 Task: Add a field from the Popular template Effort Level with name Trex.
Action: Mouse moved to (80, 383)
Screenshot: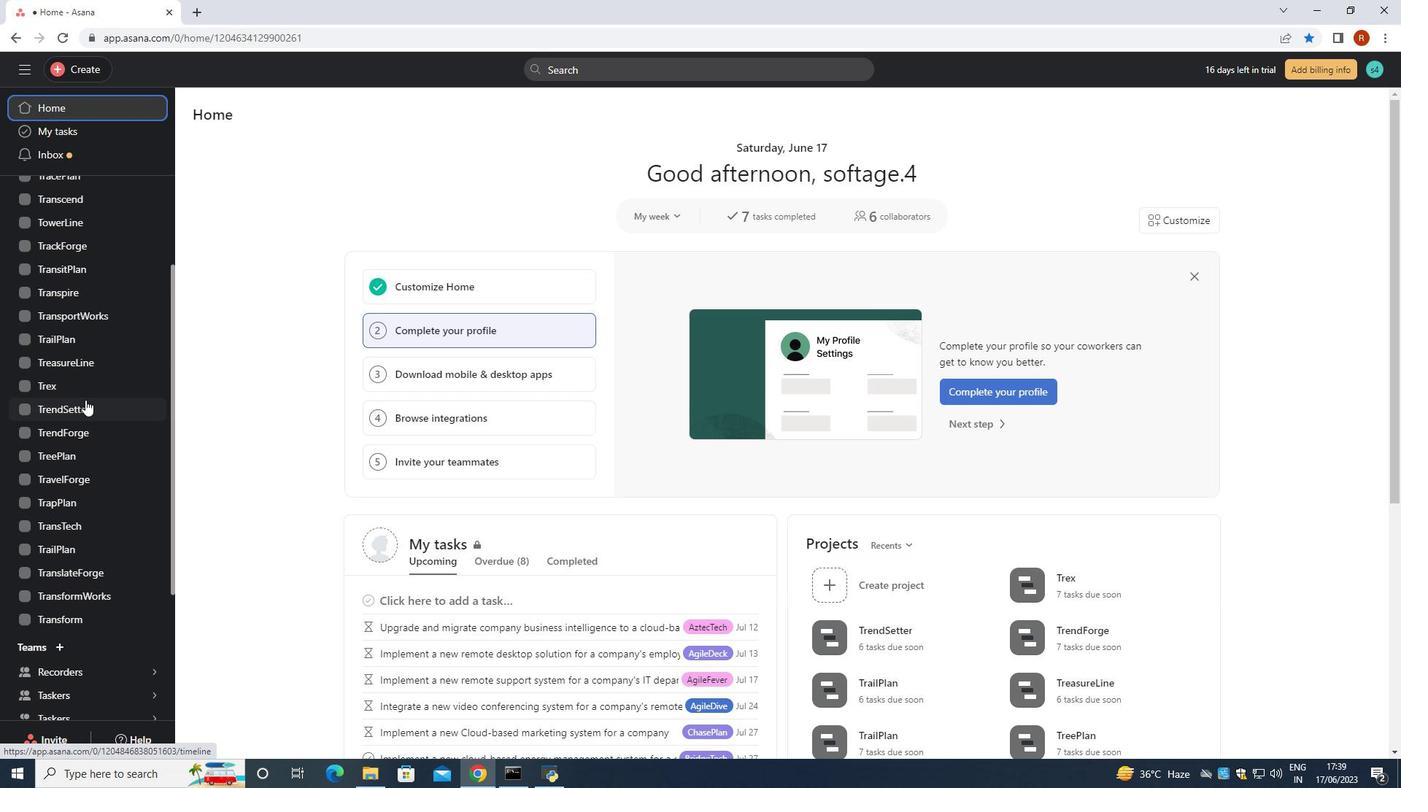 
Action: Mouse pressed left at (80, 383)
Screenshot: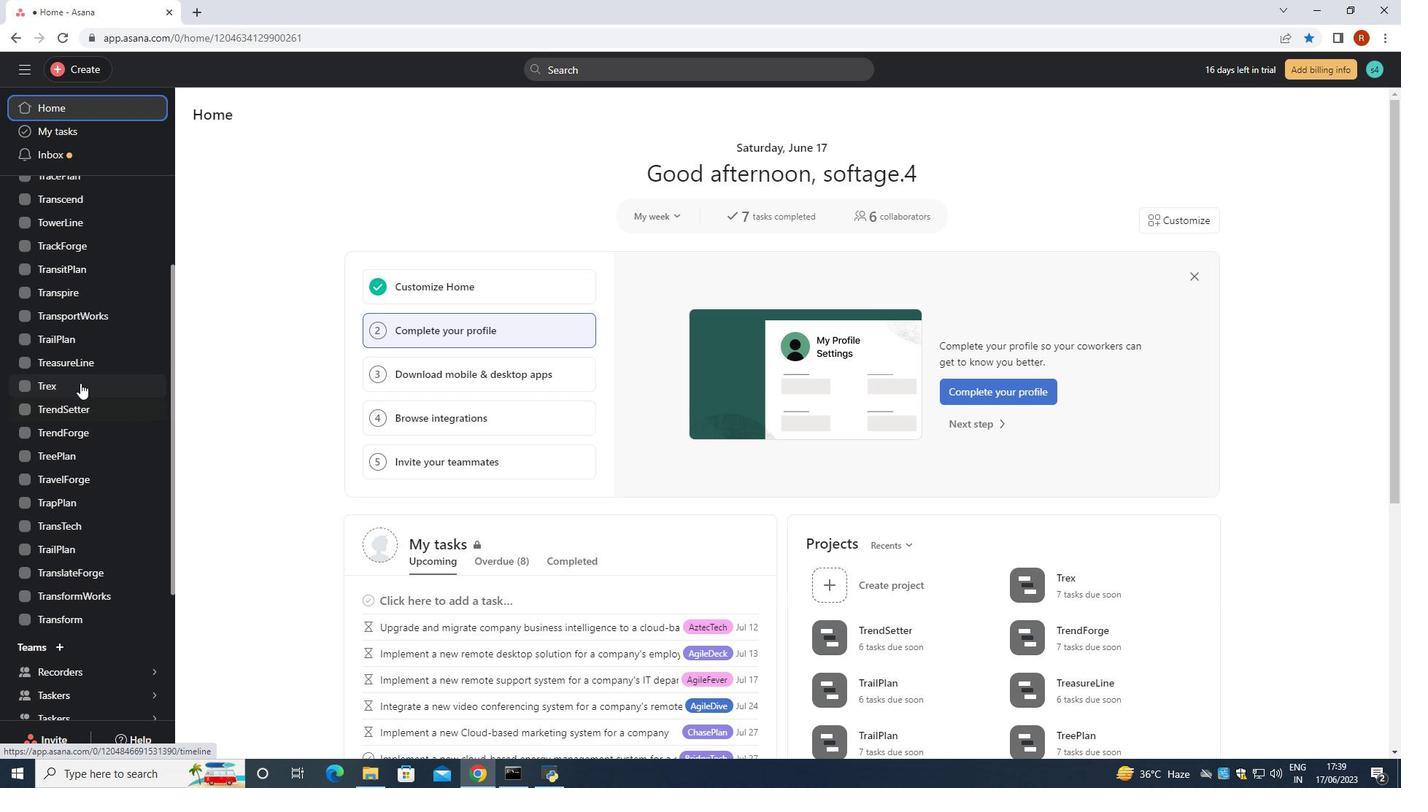 
Action: Mouse moved to (268, 143)
Screenshot: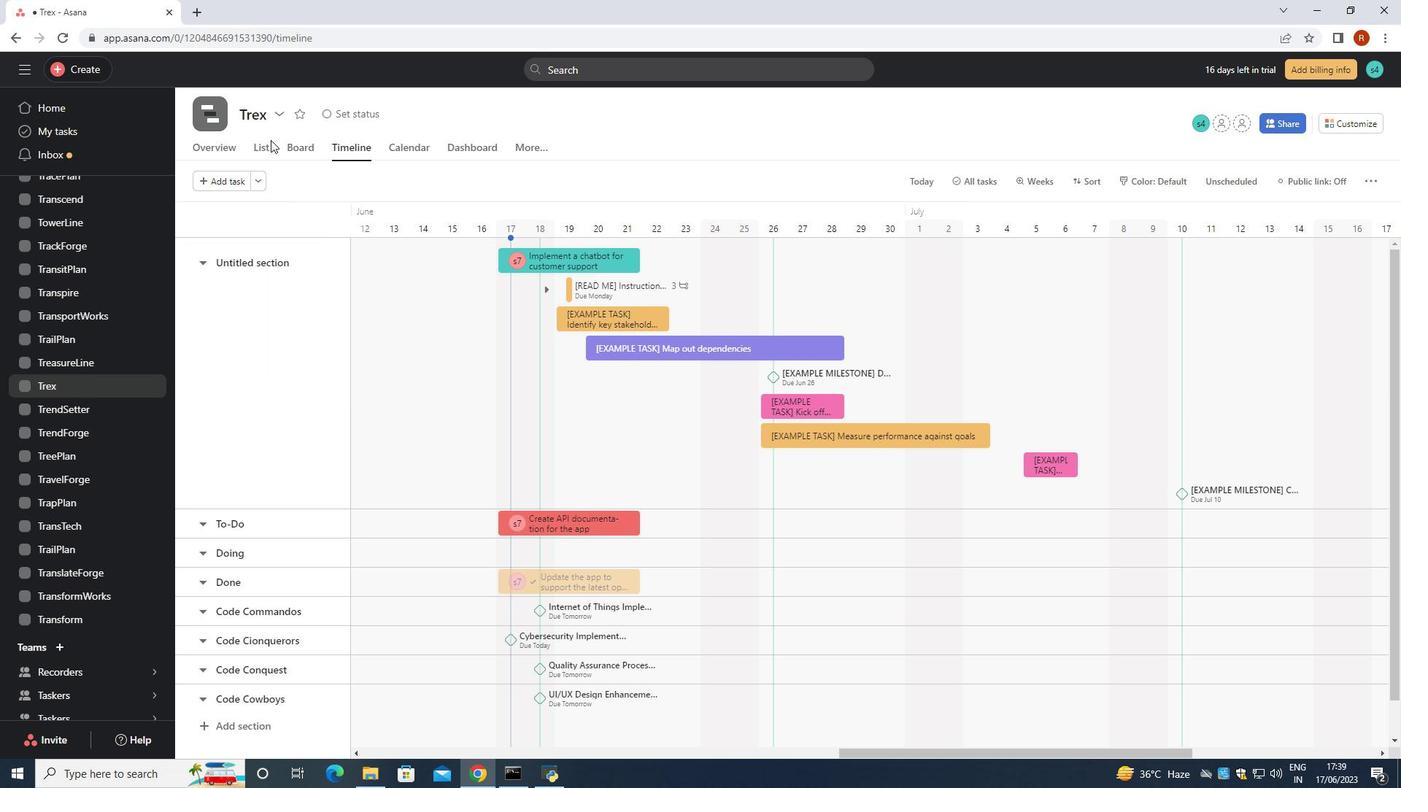 
Action: Mouse pressed left at (268, 143)
Screenshot: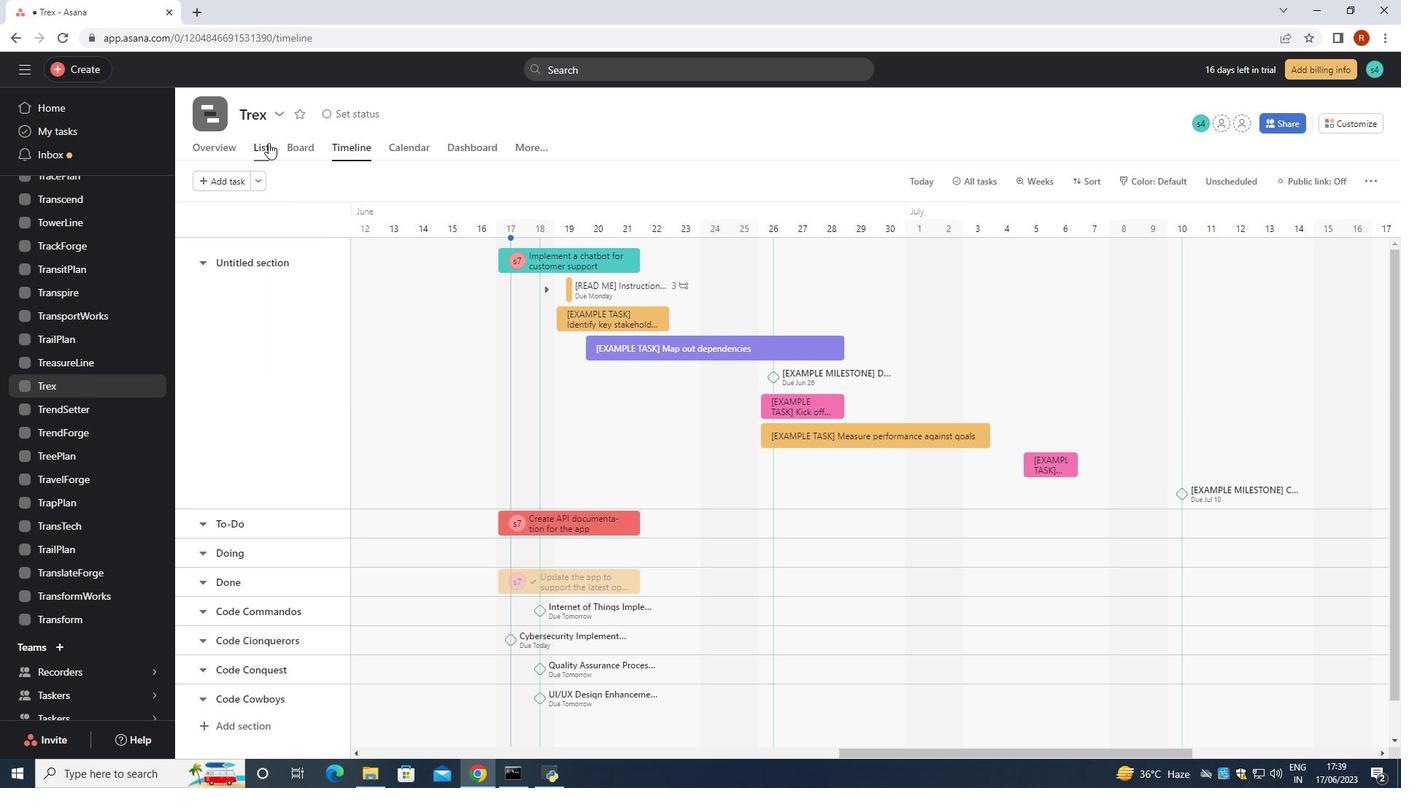 
Action: Mouse moved to (1095, 211)
Screenshot: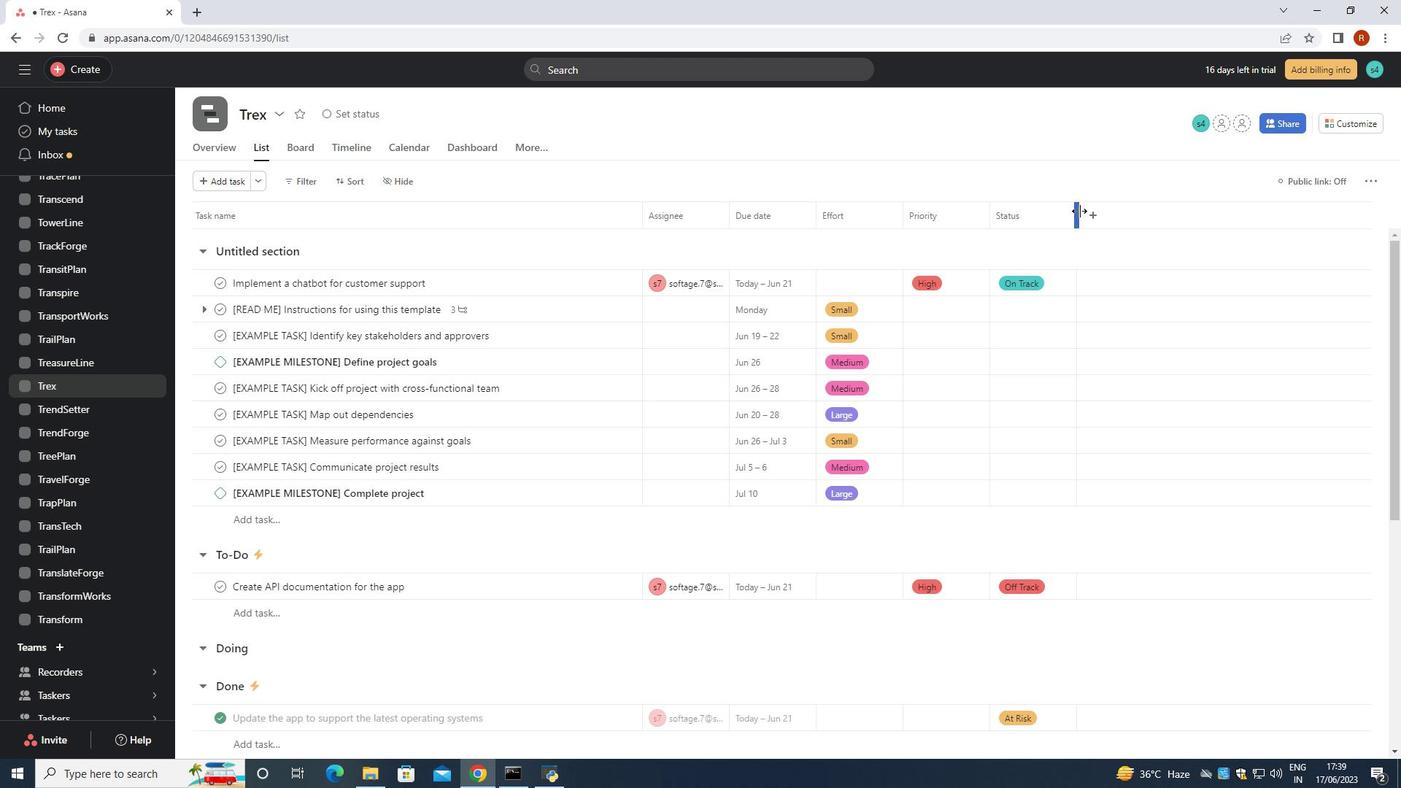 
Action: Mouse pressed left at (1095, 211)
Screenshot: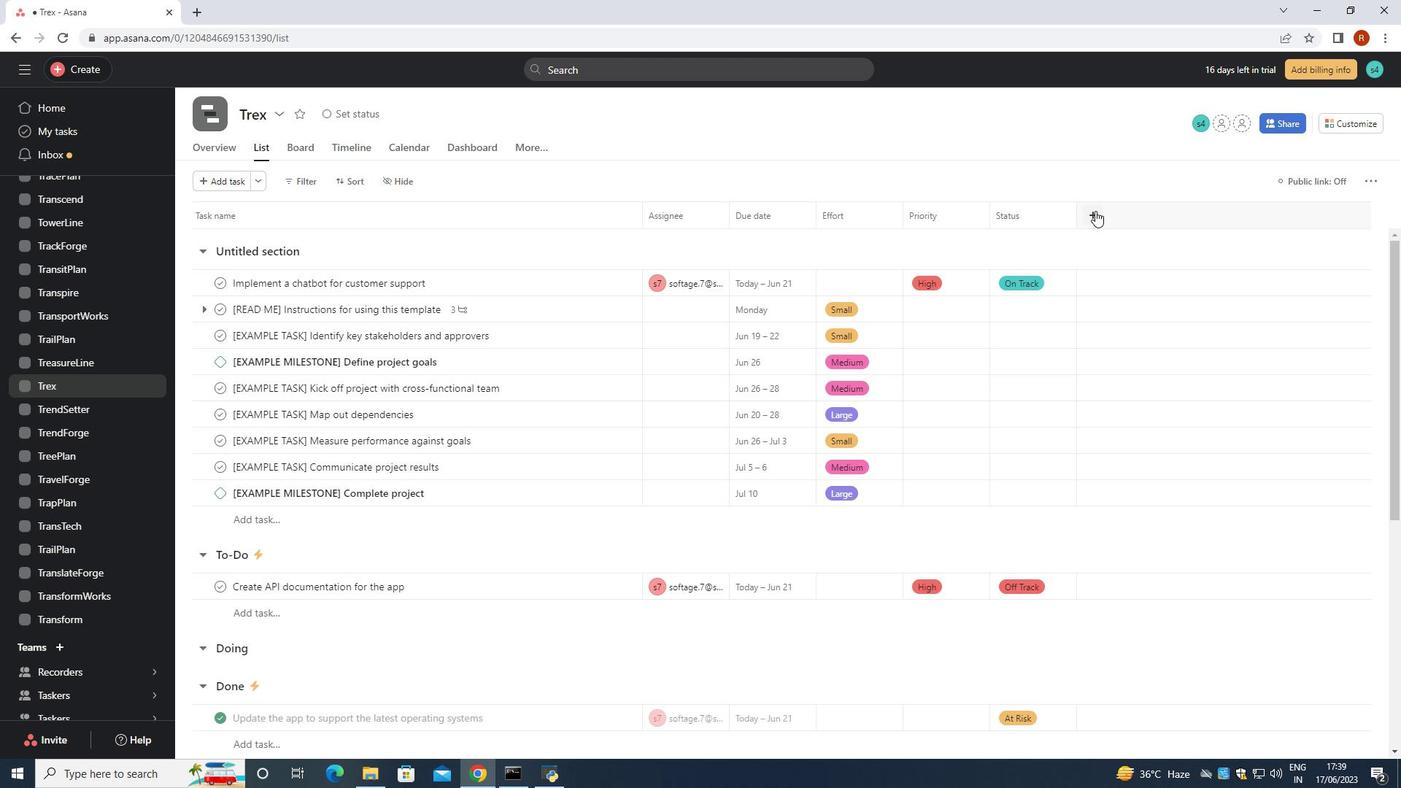 
Action: Mouse moved to (1141, 292)
Screenshot: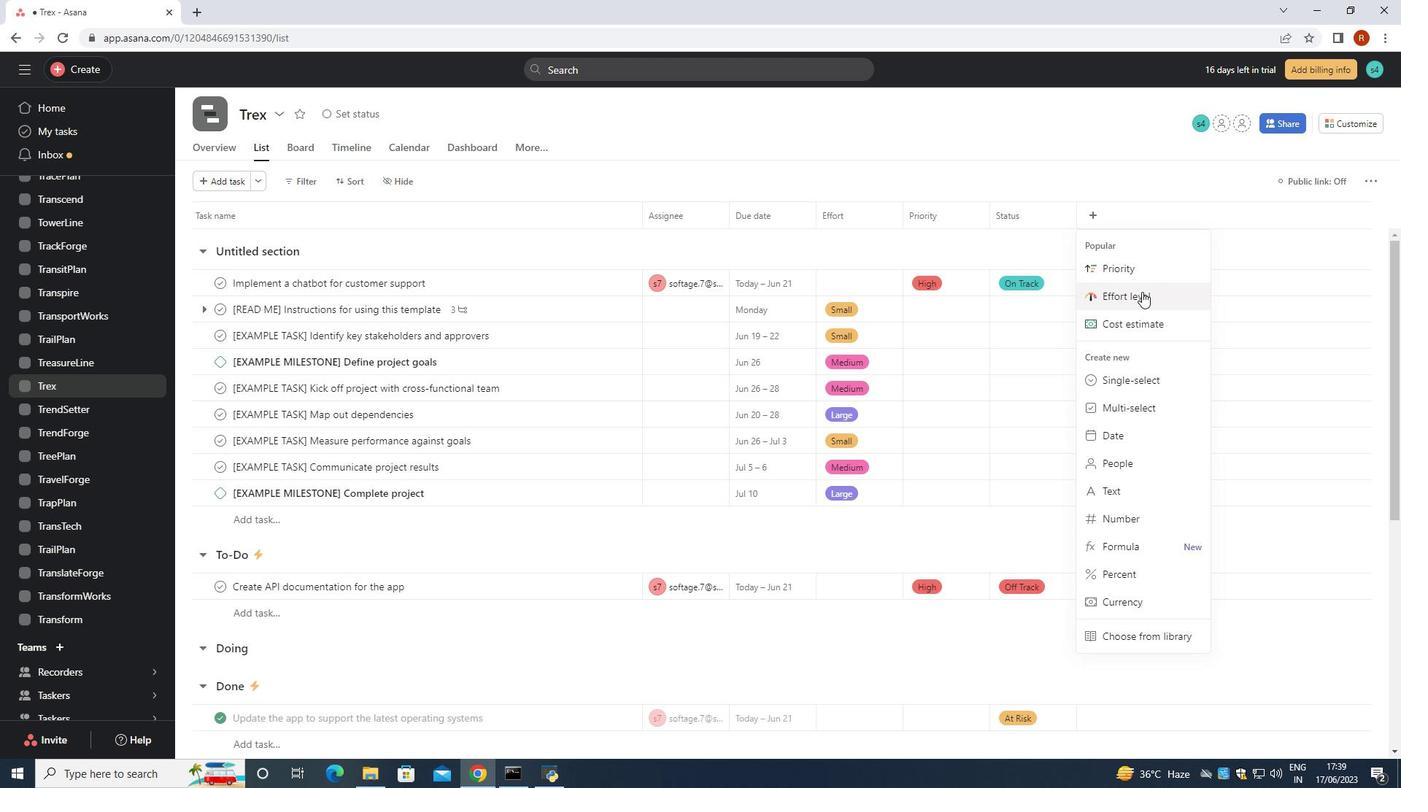 
Action: Mouse pressed left at (1141, 292)
Screenshot: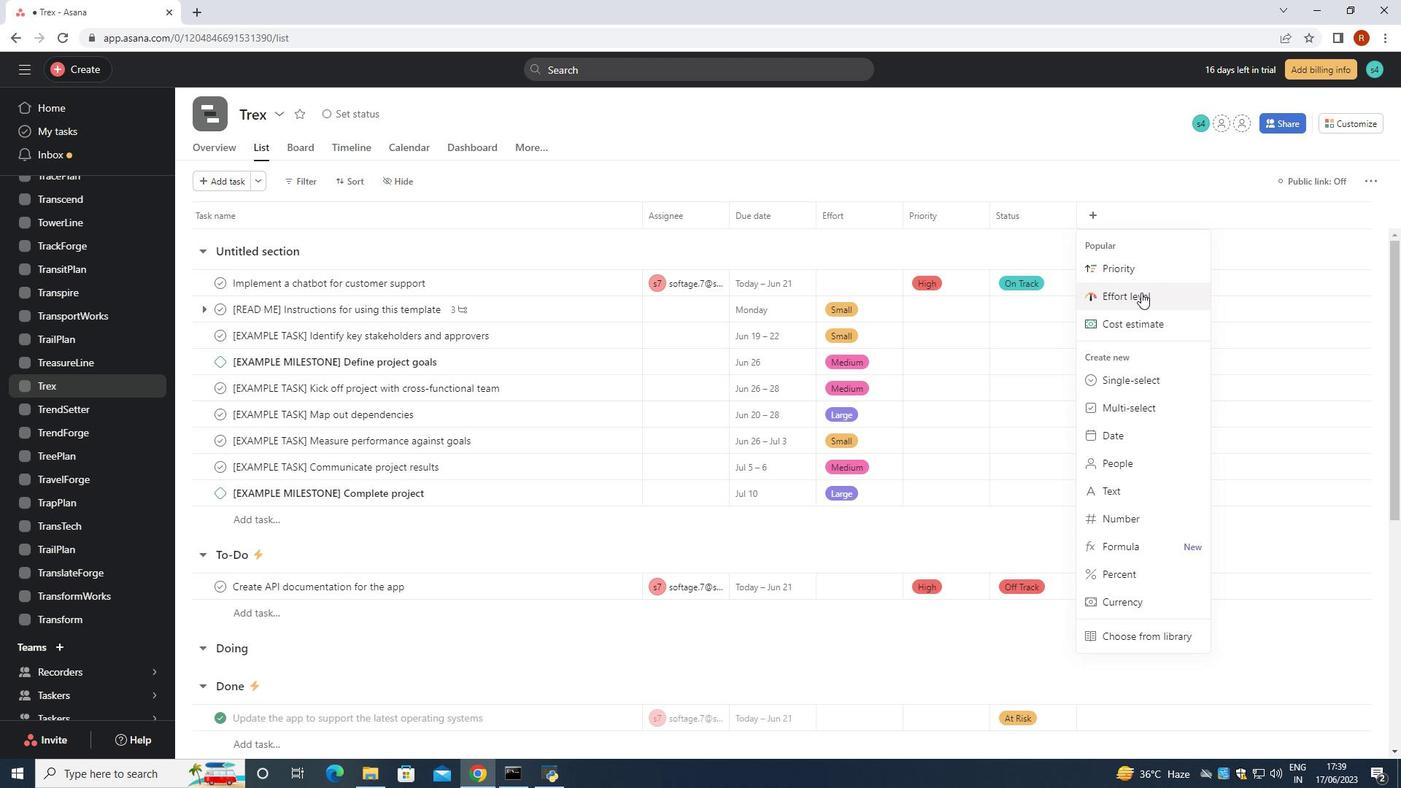 
Action: Mouse moved to (636, 202)
Screenshot: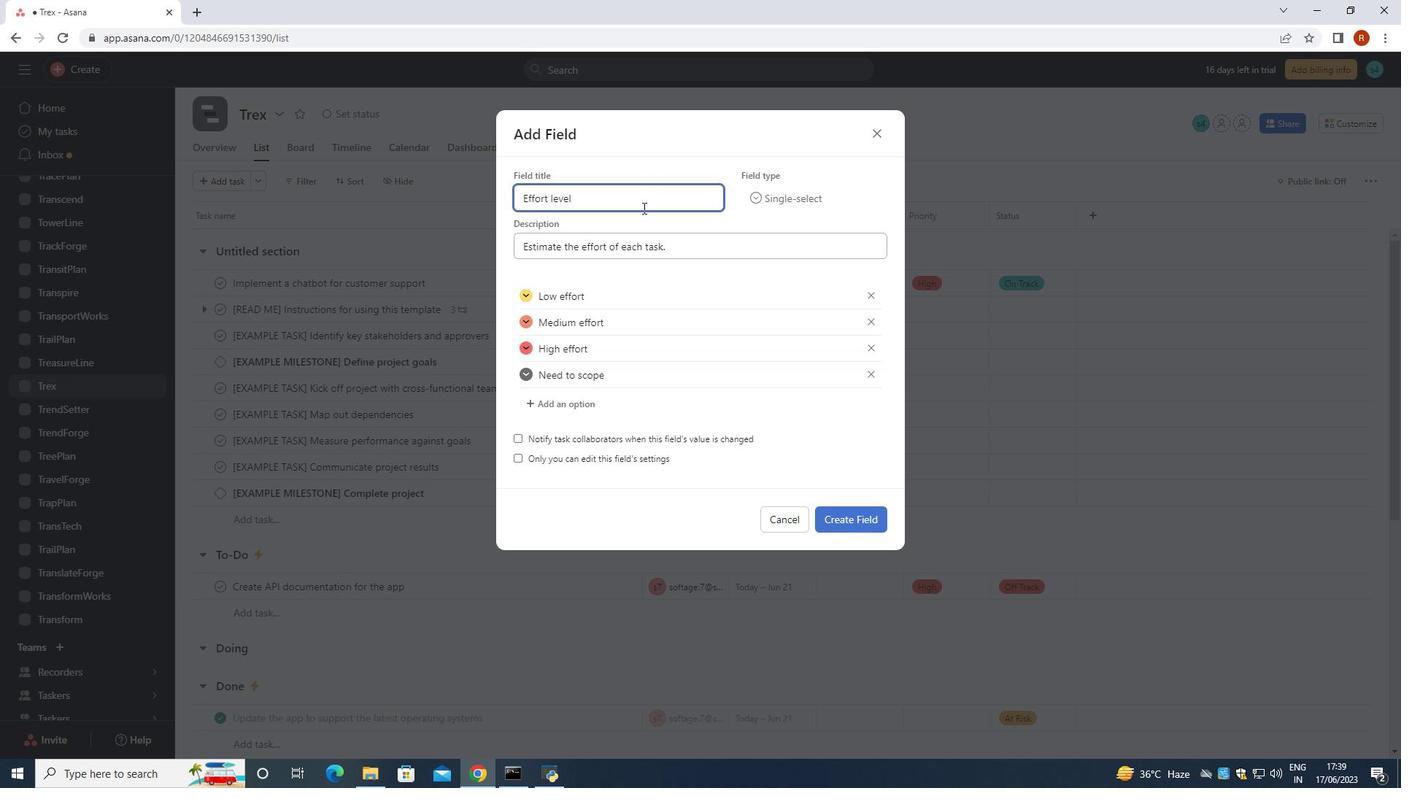
Action: Key pressed <Key.backspace><Key.backspace><Key.backspace><Key.backspace><Key.backspace><Key.backspace><Key.backspace><Key.backspace><Key.backspace><Key.backspace><Key.backspace><Key.backspace><Key.backspace><Key.backspace><Key.backspace><Key.backspace><Key.backspace><Key.backspace><Key.backspace><Key.shift>Trex
Screenshot: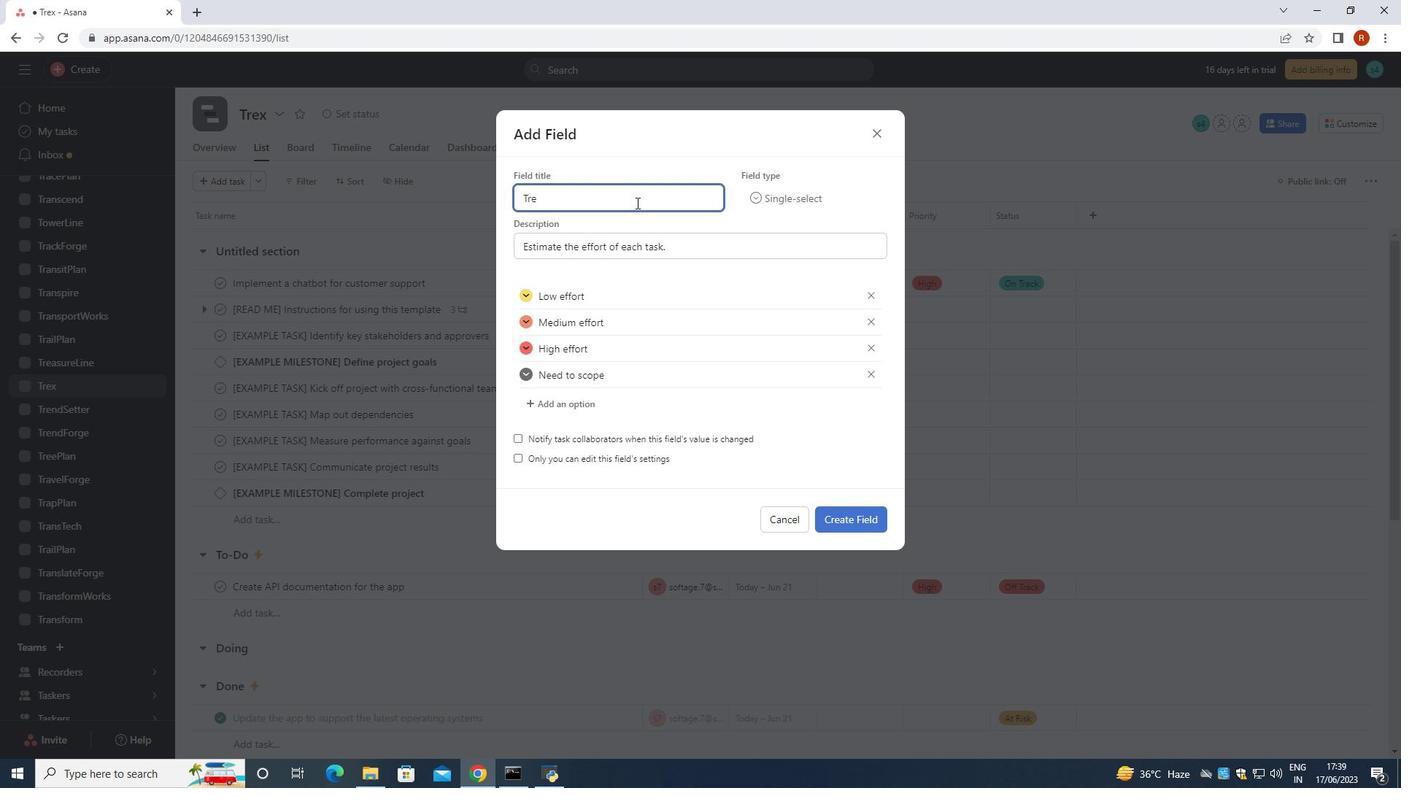 
Action: Mouse moved to (841, 514)
Screenshot: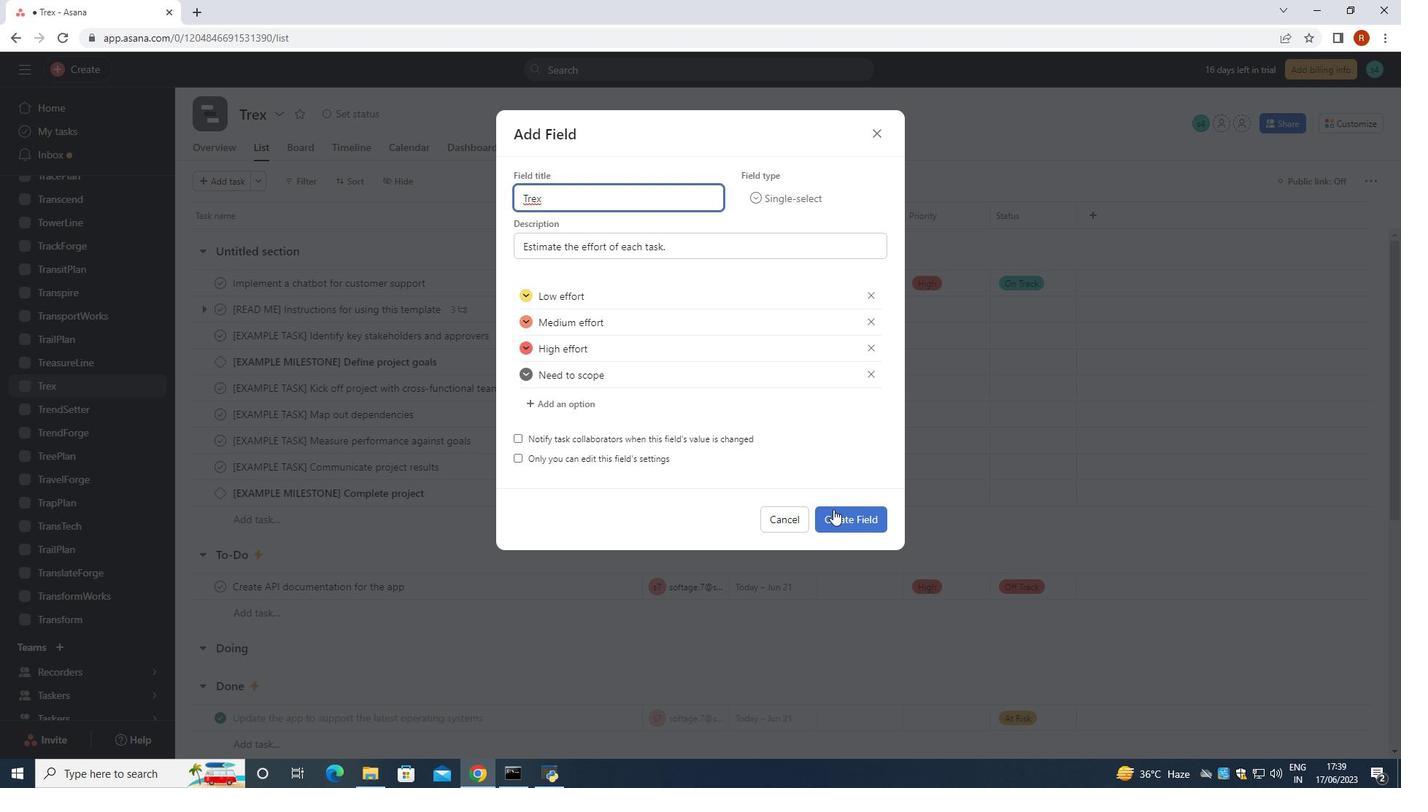 
Action: Mouse pressed left at (841, 514)
Screenshot: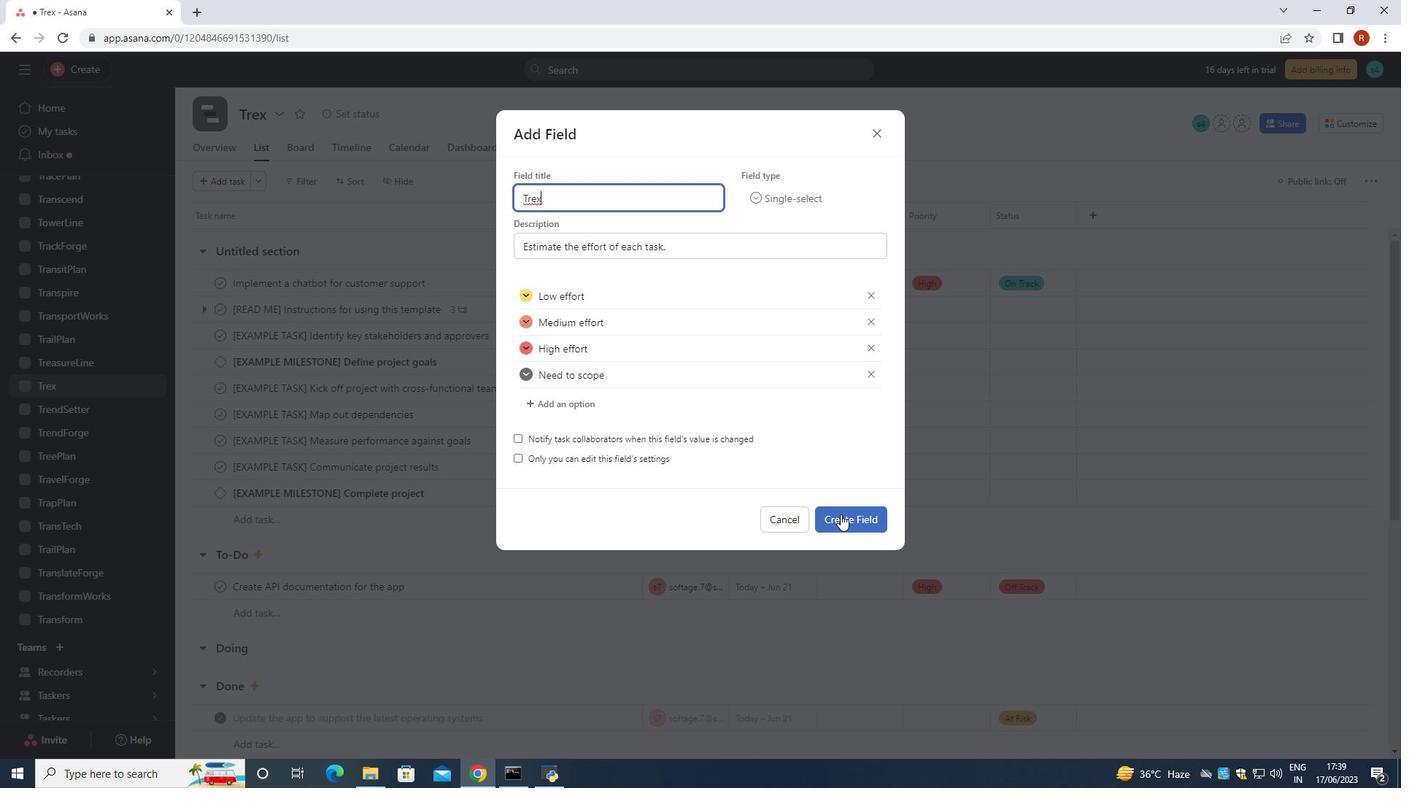 
